 Task: Create a section Agile Artisans and in the section, add a milestone Artificial Intelligence Integration in the project AgileBox
Action: Mouse moved to (50, 285)
Screenshot: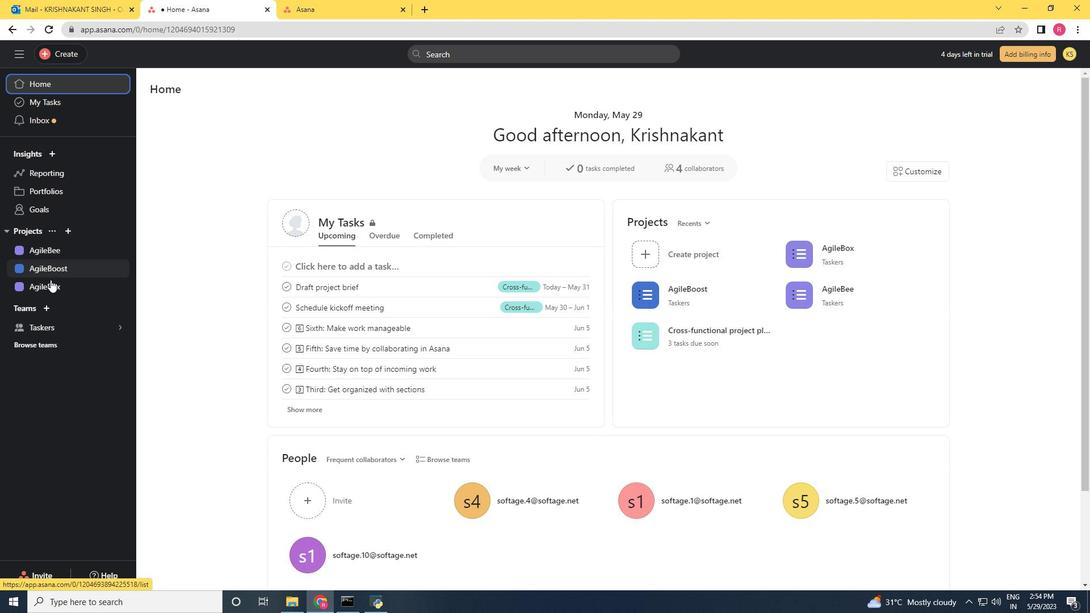 
Action: Mouse pressed left at (50, 285)
Screenshot: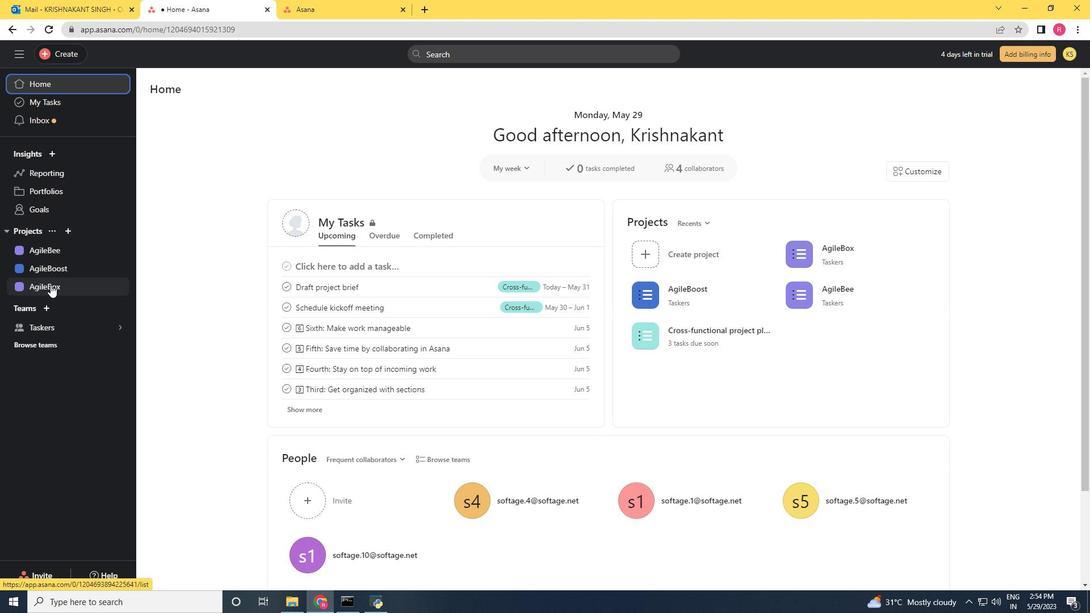 
Action: Mouse moved to (329, 489)
Screenshot: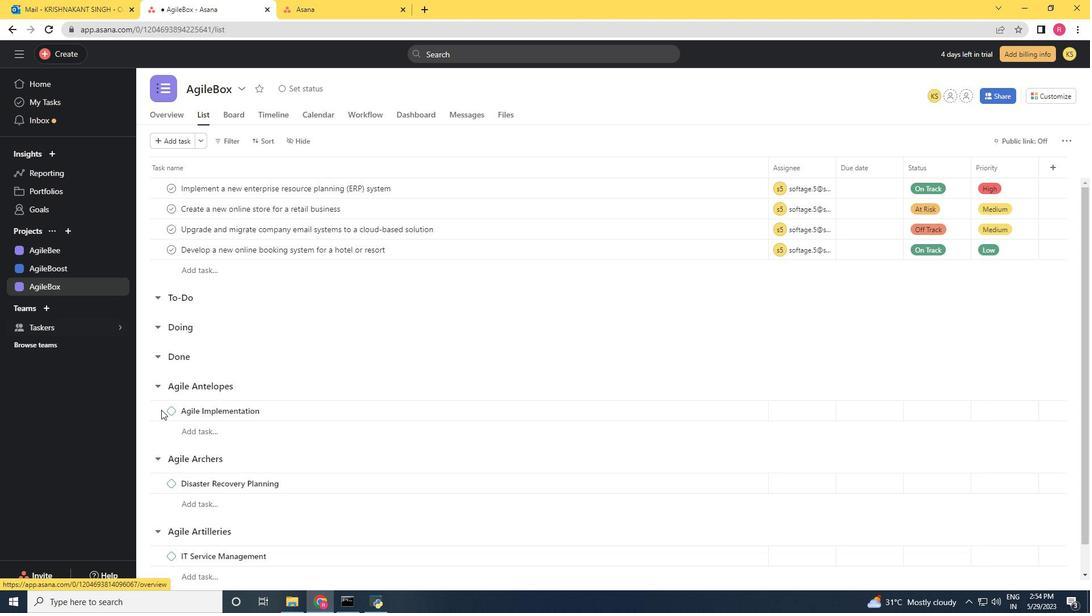 
Action: Mouse scrolled (329, 489) with delta (0, 0)
Screenshot: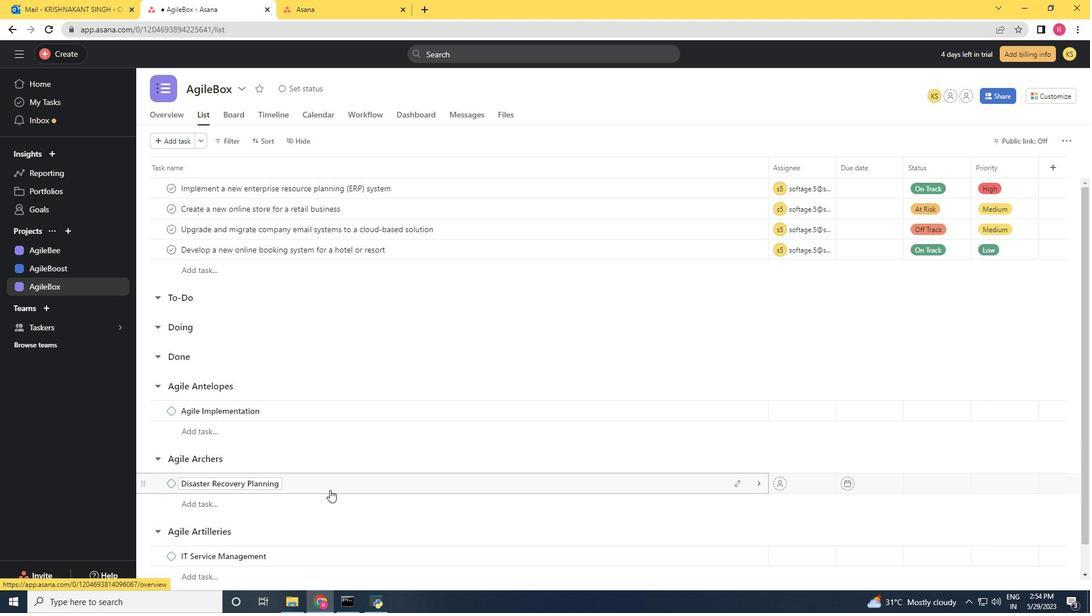 
Action: Mouse scrolled (329, 489) with delta (0, 0)
Screenshot: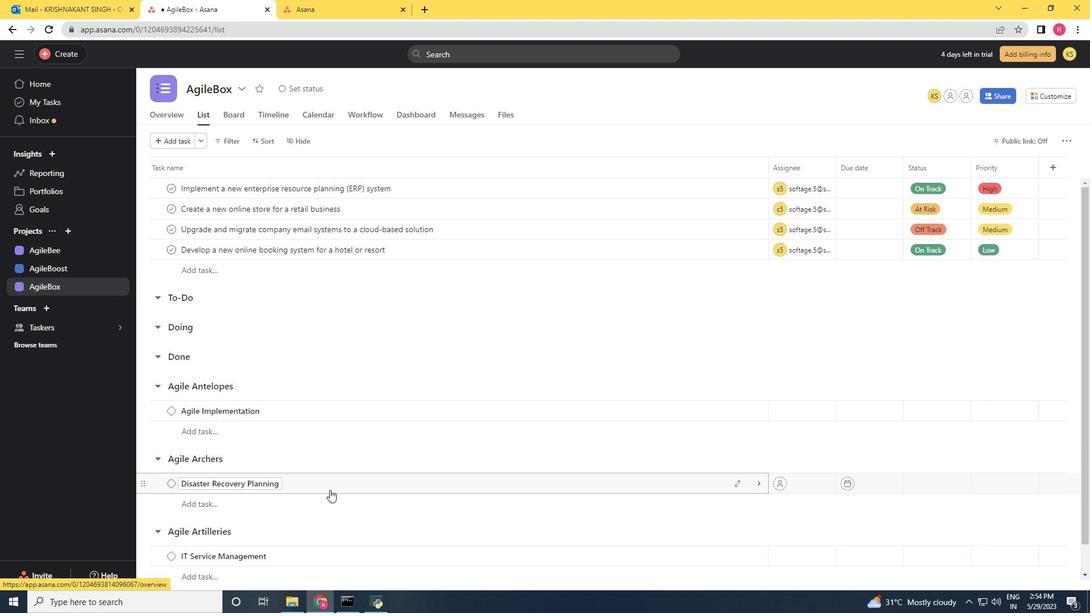 
Action: Mouse scrolled (329, 489) with delta (0, 0)
Screenshot: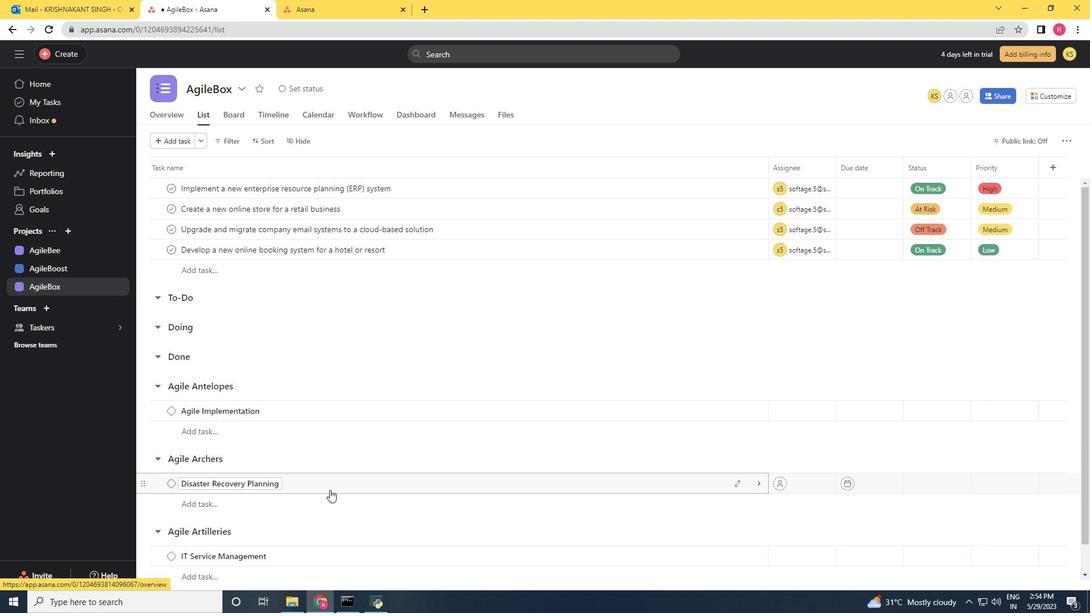 
Action: Mouse scrolled (329, 489) with delta (0, 0)
Screenshot: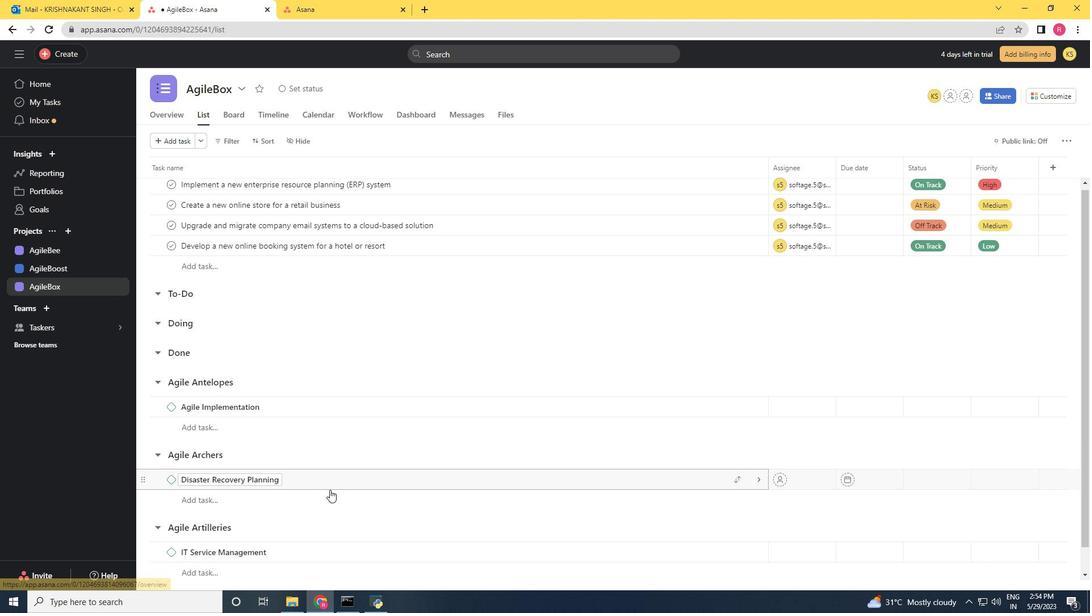 
Action: Mouse moved to (193, 567)
Screenshot: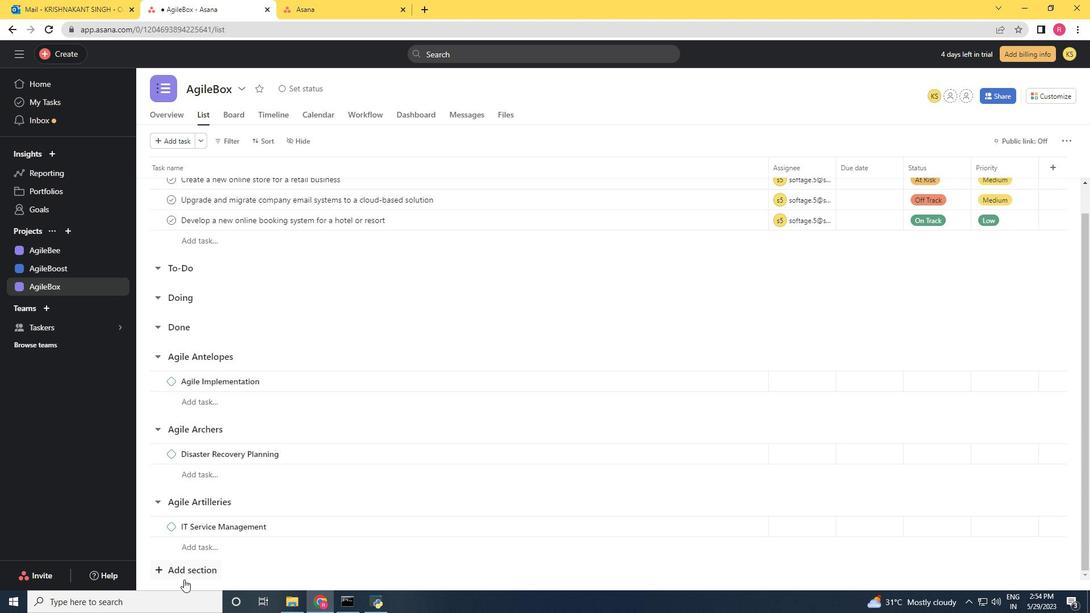 
Action: Mouse pressed left at (193, 567)
Screenshot: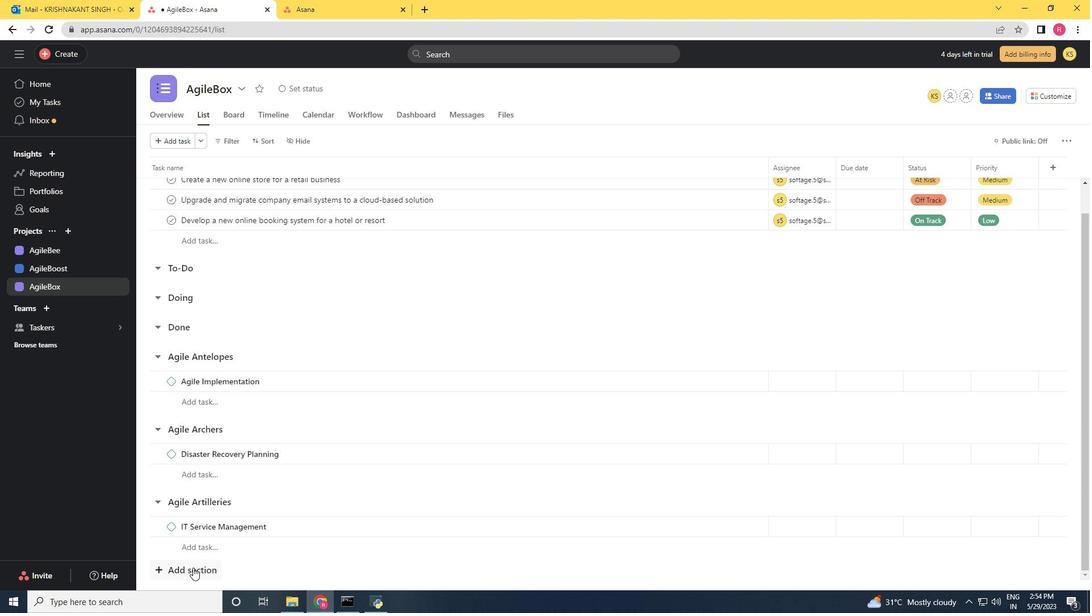 
Action: Mouse moved to (195, 568)
Screenshot: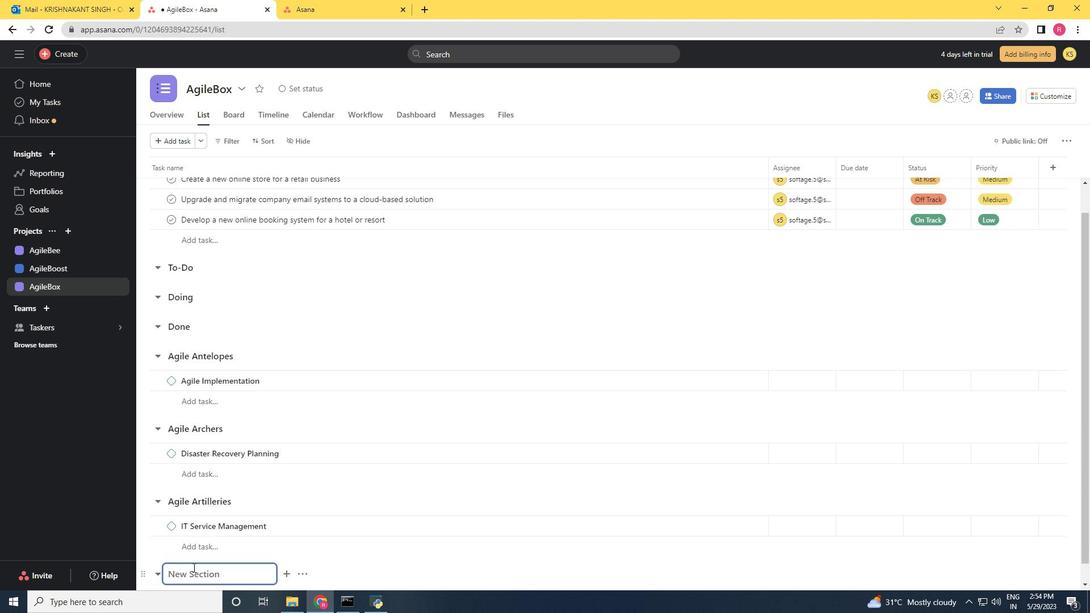 
Action: Mouse scrolled (195, 567) with delta (0, 0)
Screenshot: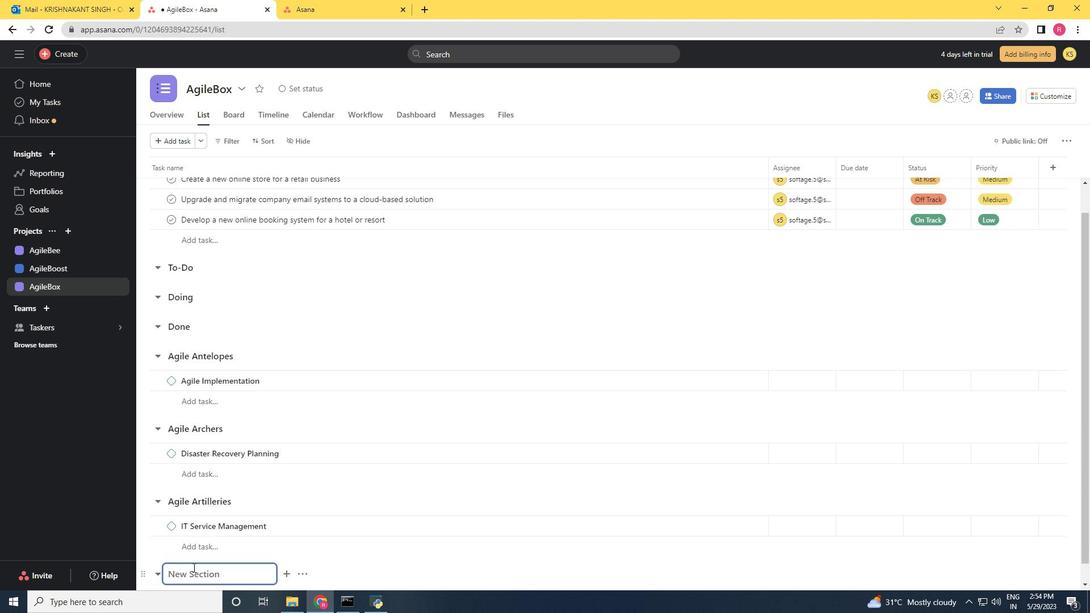 
Action: Mouse scrolled (195, 567) with delta (0, 0)
Screenshot: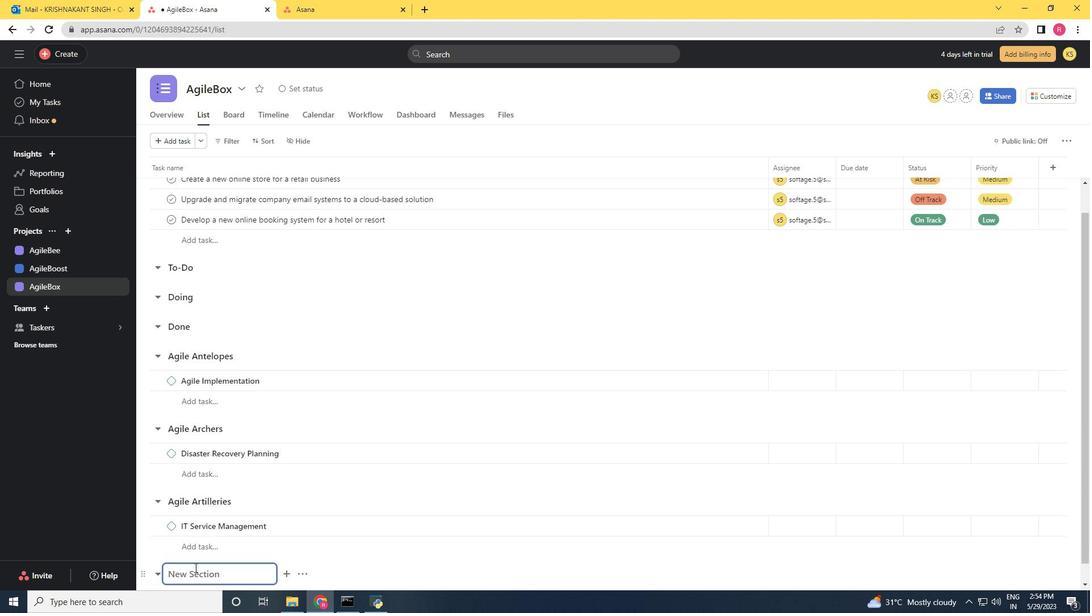 
Action: Mouse scrolled (195, 567) with delta (0, 0)
Screenshot: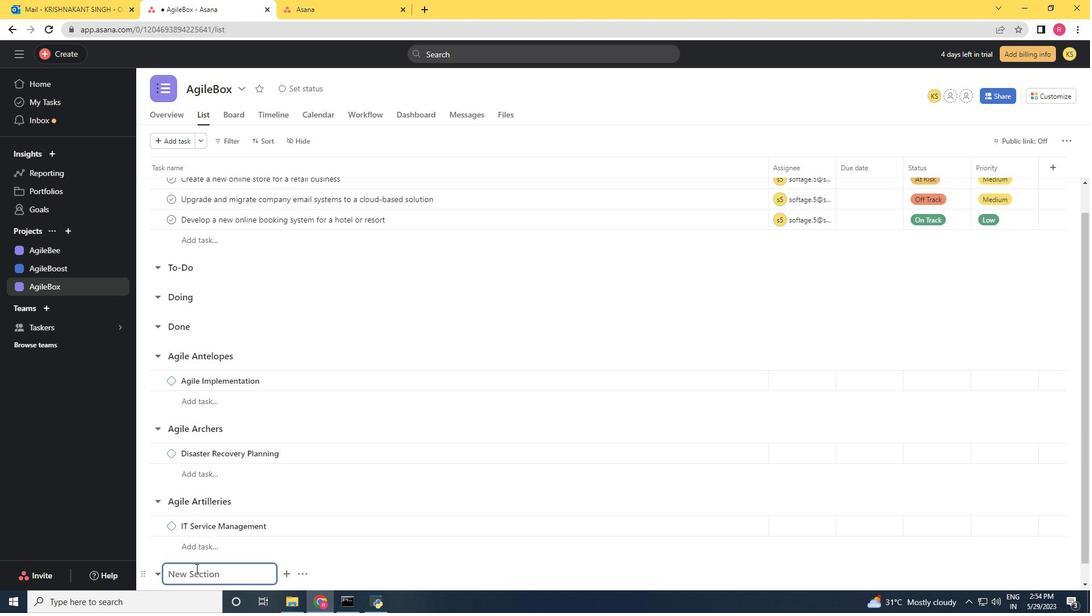 
Action: Mouse scrolled (195, 567) with delta (0, 0)
Screenshot: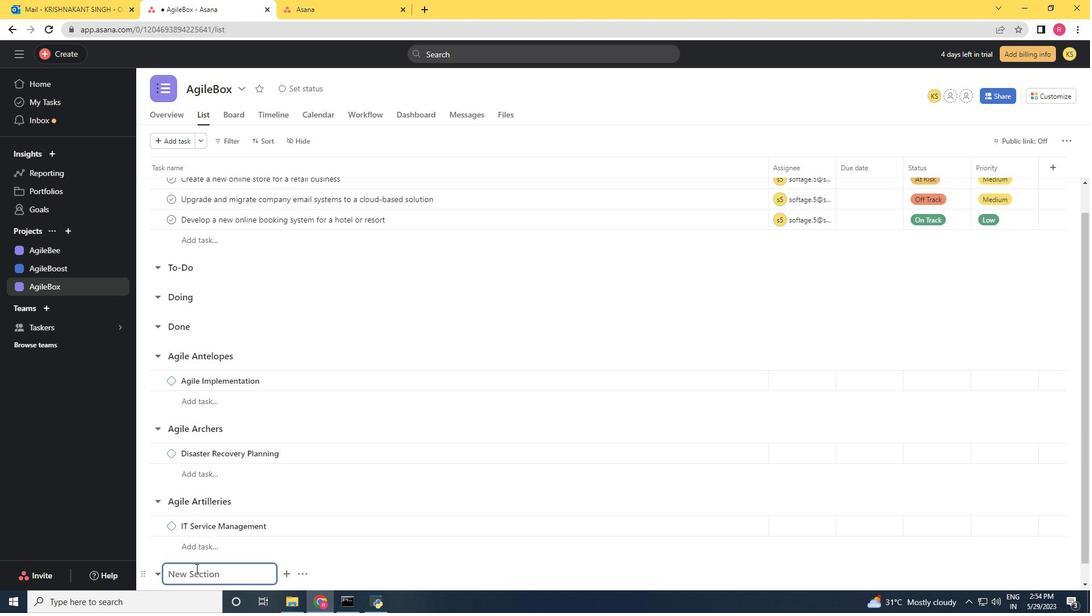
Action: Key pressed <Key.shift>Agile<Key.space><Key.shift>Artisans<Key.space><Key.enter>
Screenshot: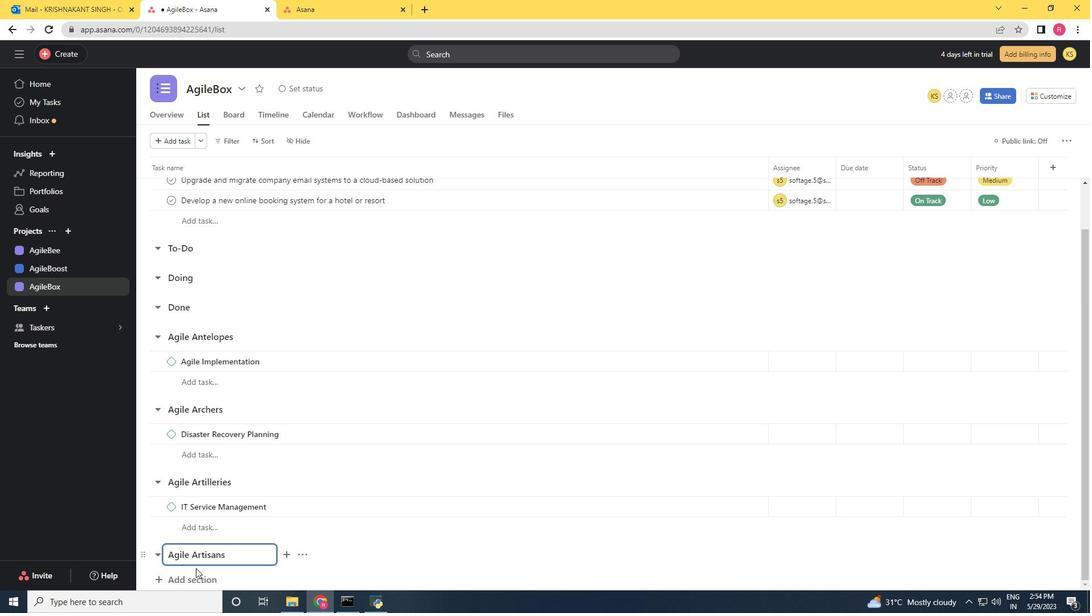 
Action: Mouse scrolled (195, 567) with delta (0, 0)
Screenshot: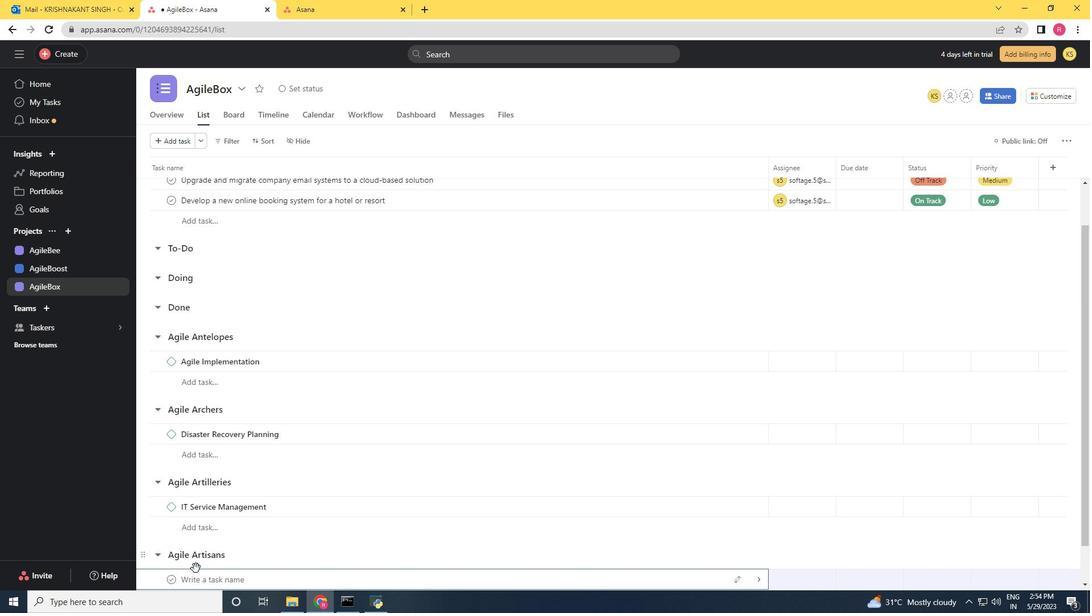 
Action: Mouse scrolled (195, 567) with delta (0, 0)
Screenshot: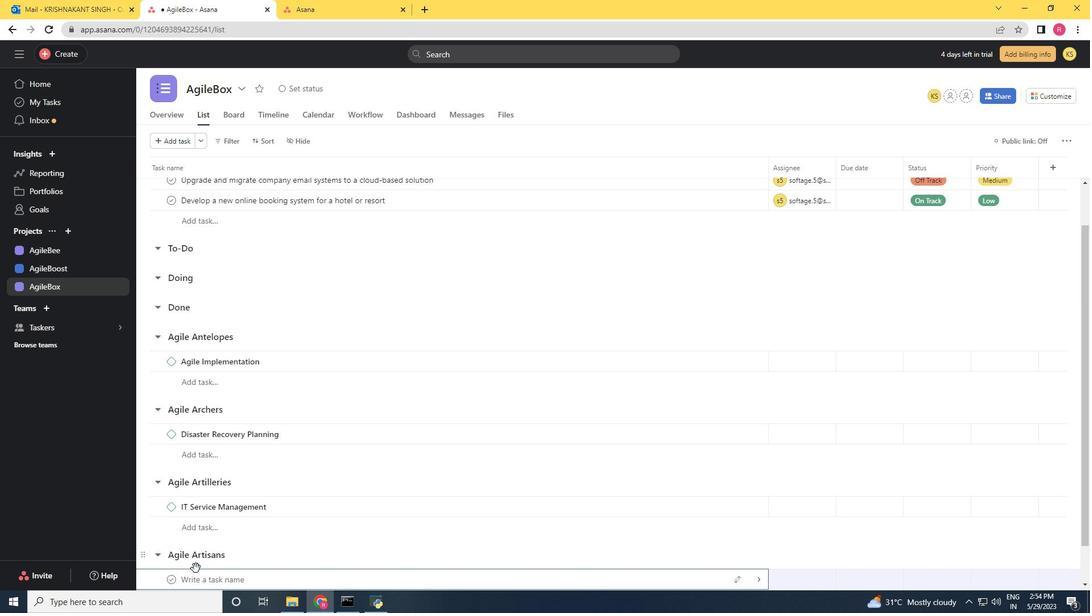 
Action: Key pressed <Key.shift><Key.shift><Key.shift><Key.shift><Key.shift><Key.shift>Ar
Screenshot: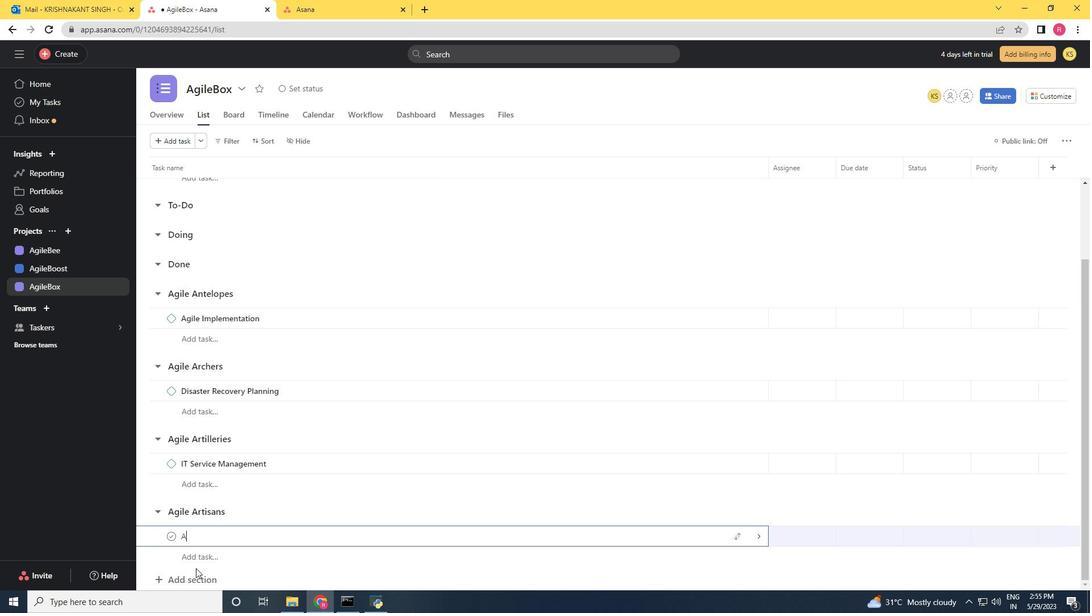 
Action: Mouse scrolled (195, 567) with delta (0, 0)
Screenshot: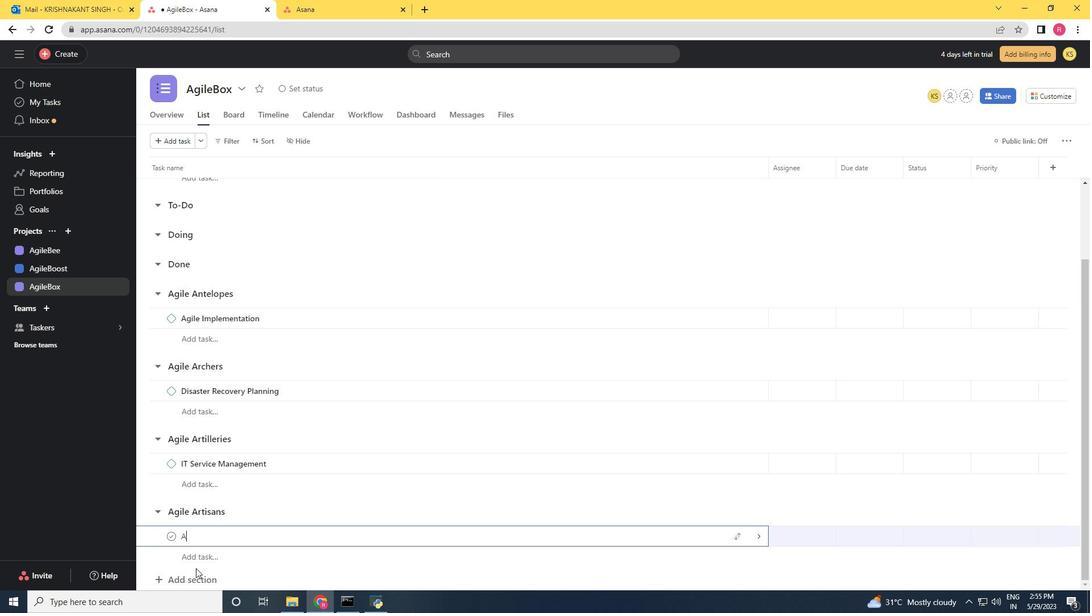 
Action: Key pressed tificial<Key.space><Key.shift>Intelligence
Screenshot: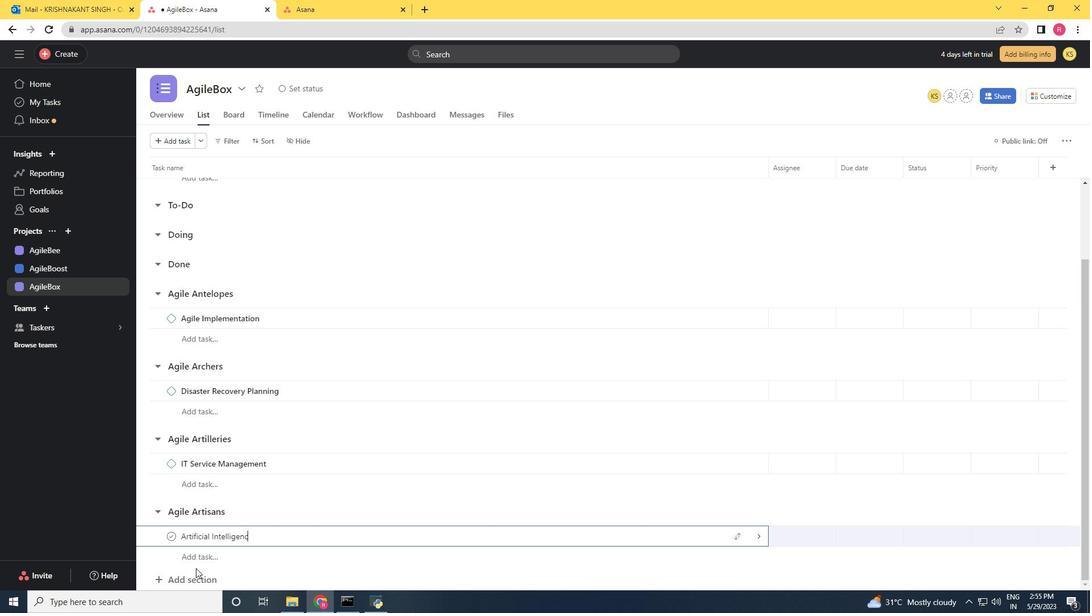 
Action: Mouse moved to (446, 537)
Screenshot: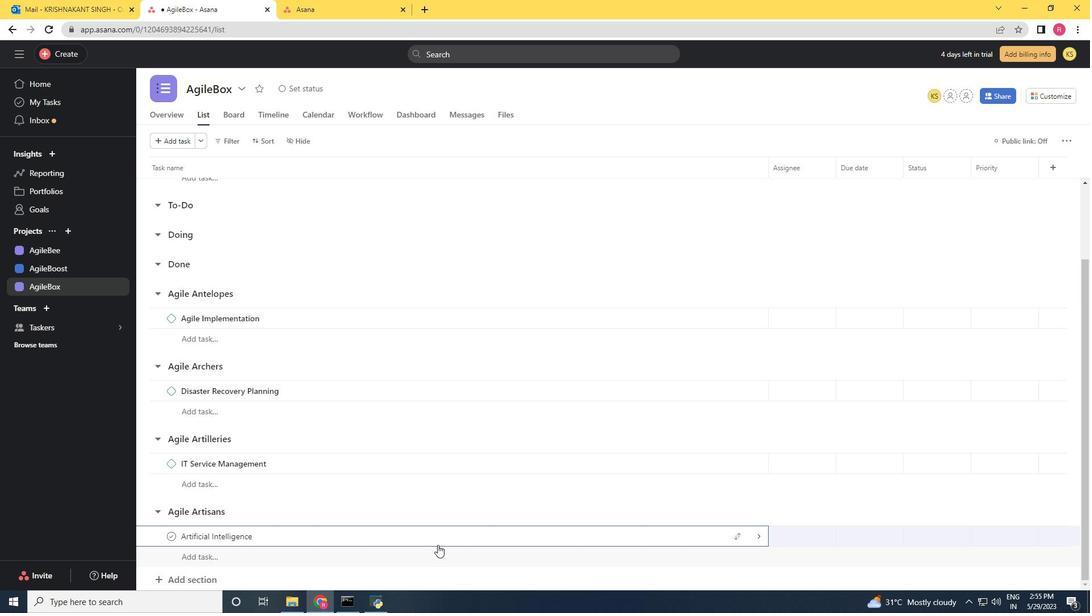 
Action: Mouse pressed right at (446, 537)
Screenshot: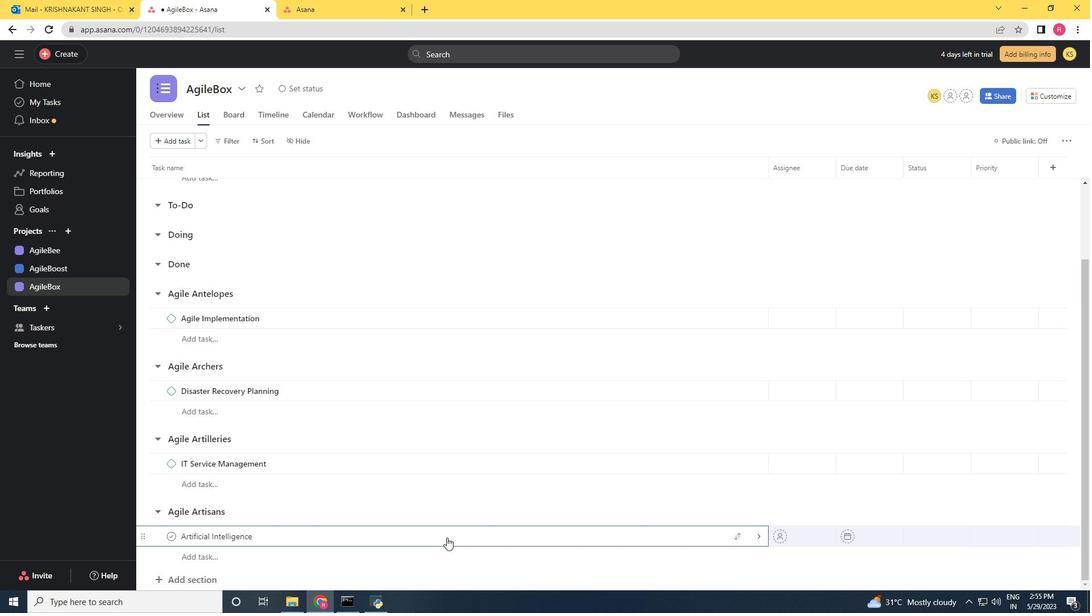 
Action: Mouse moved to (499, 480)
Screenshot: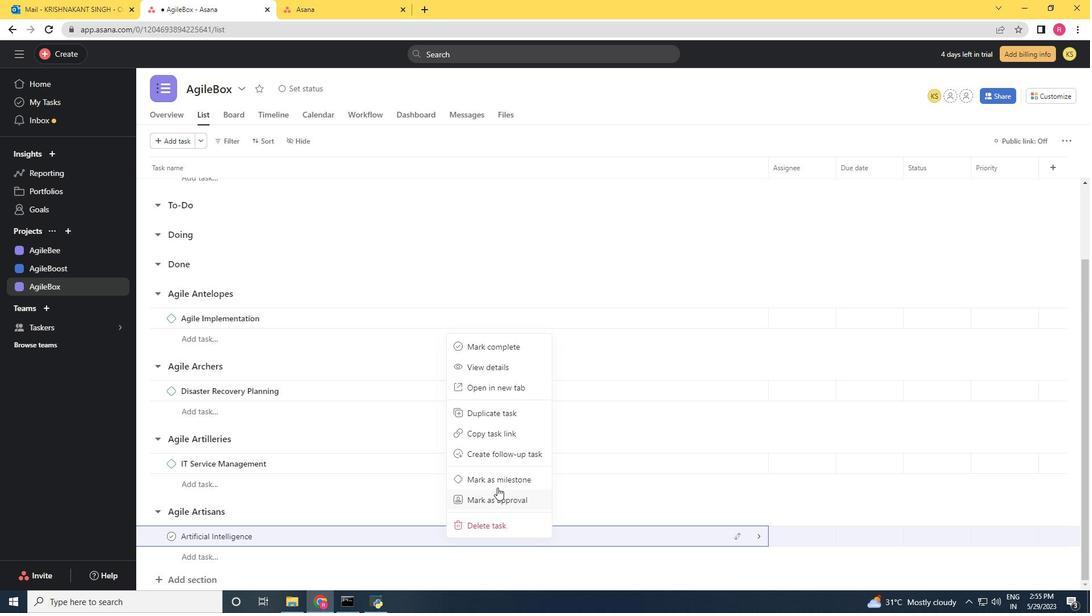 
Action: Mouse pressed left at (499, 480)
Screenshot: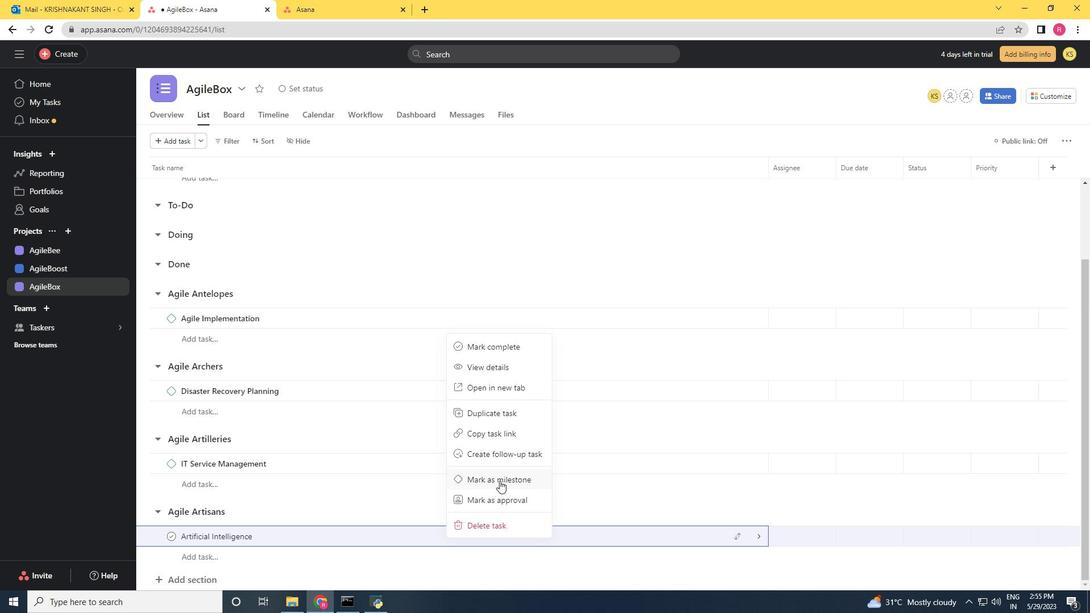 
Action: Mouse moved to (499, 479)
Screenshot: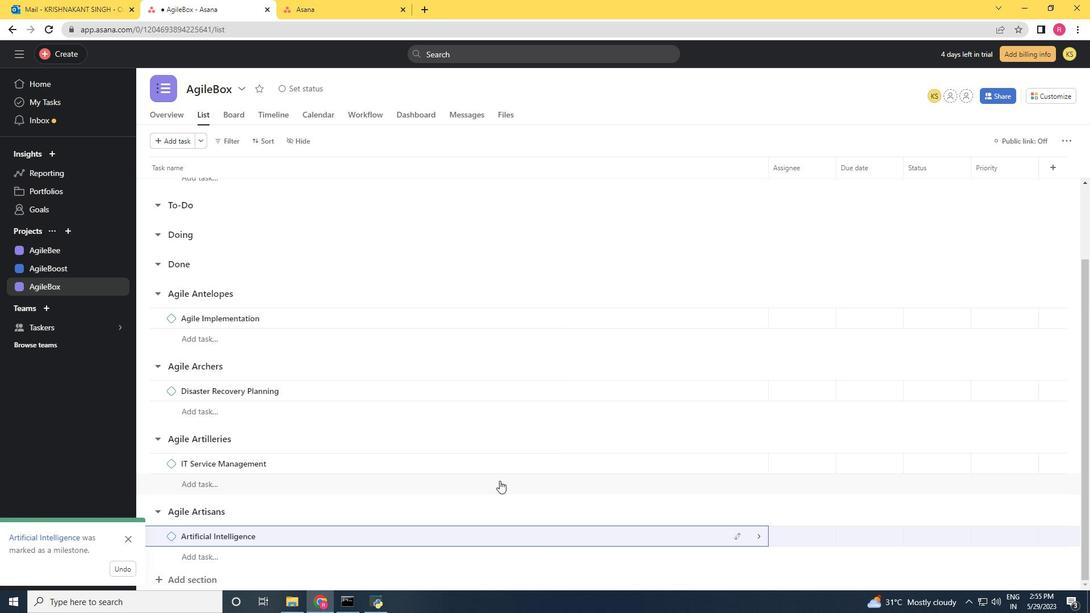 
